 Task: For heading Use EB Garamond with green colour & bold.  font size for heading24,  'Change the font style of data to'EB Garamond and font size to 16,  Change the alignment of both headline & data to Align center.  In the sheet  BudgetReview analysisbook
Action: Mouse moved to (47, 143)
Screenshot: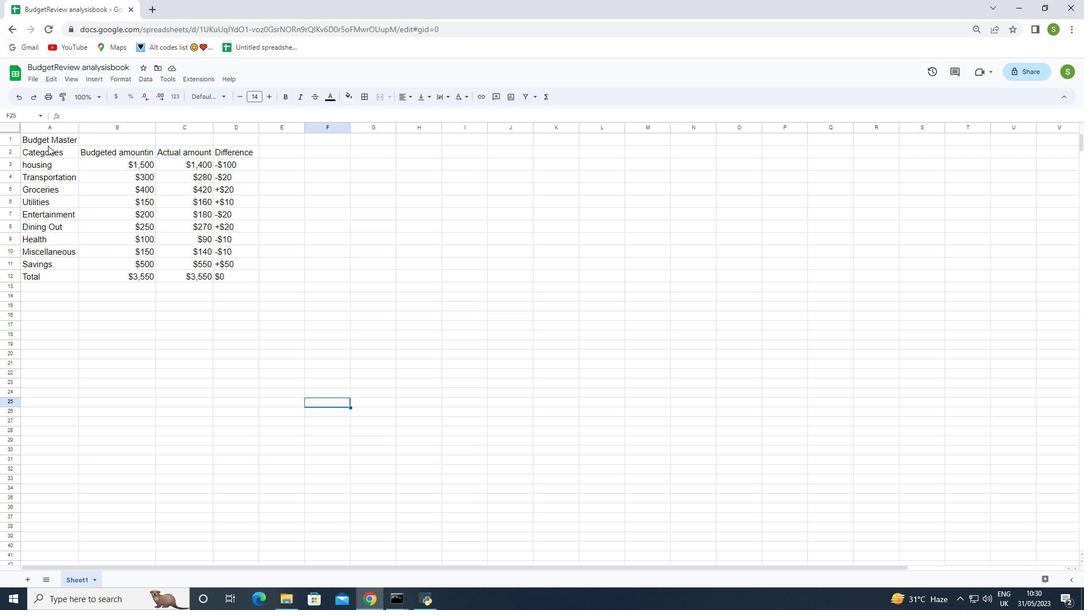 
Action: Mouse pressed left at (47, 143)
Screenshot: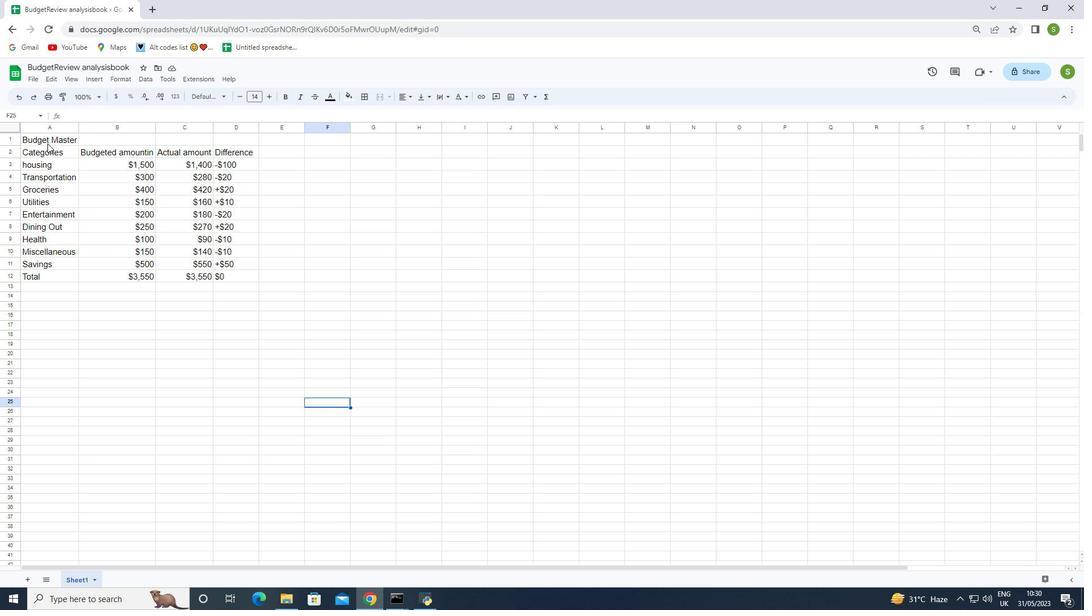 
Action: Mouse moved to (198, 97)
Screenshot: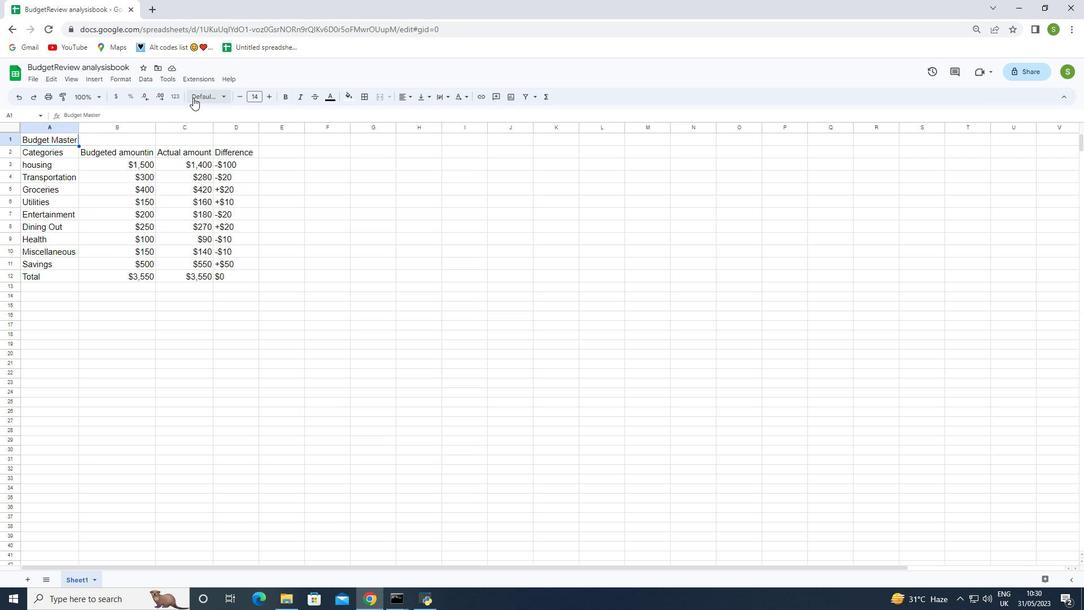
Action: Mouse pressed left at (198, 97)
Screenshot: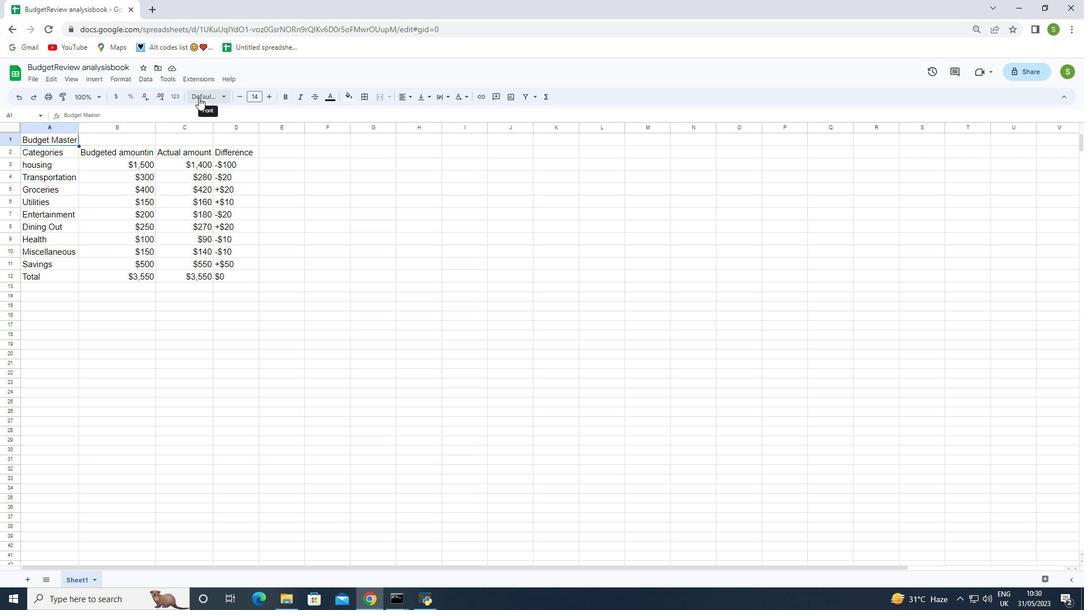 
Action: Mouse moved to (230, 248)
Screenshot: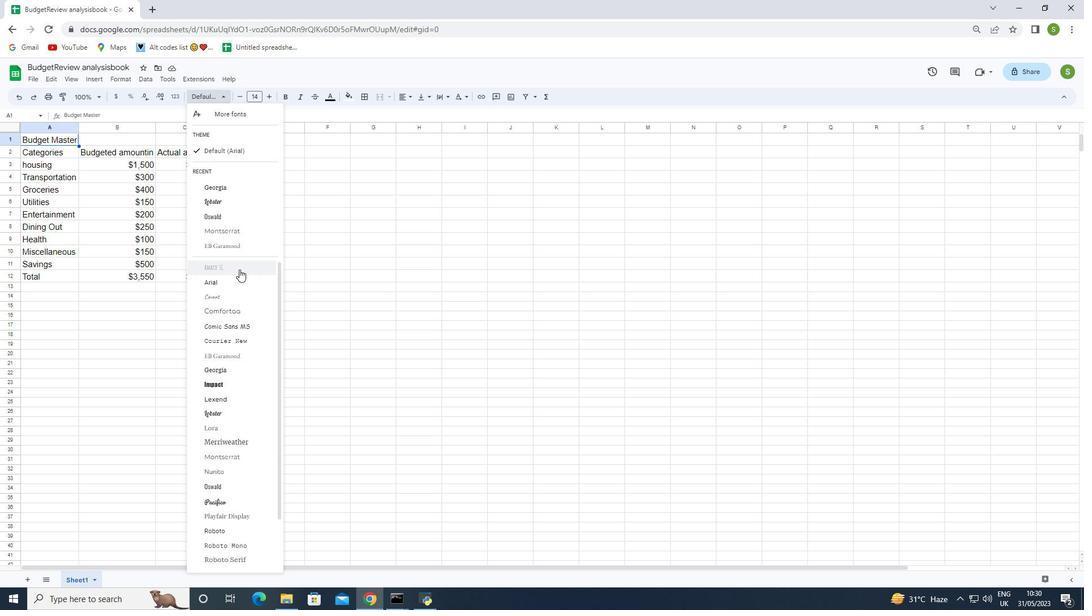 
Action: Mouse pressed left at (230, 248)
Screenshot: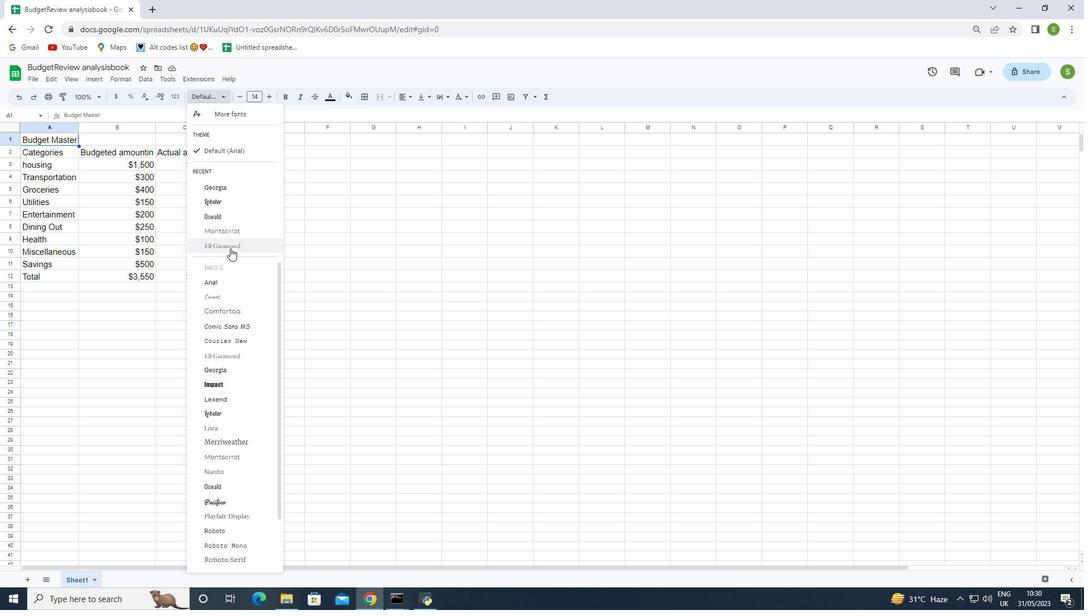 
Action: Mouse moved to (334, 97)
Screenshot: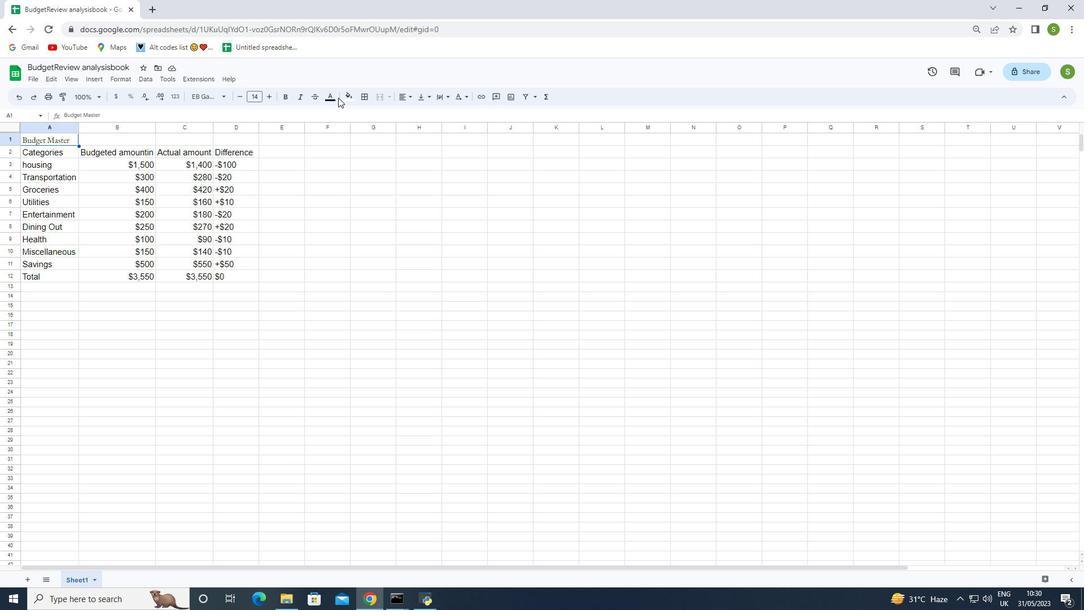 
Action: Mouse pressed left at (334, 97)
Screenshot: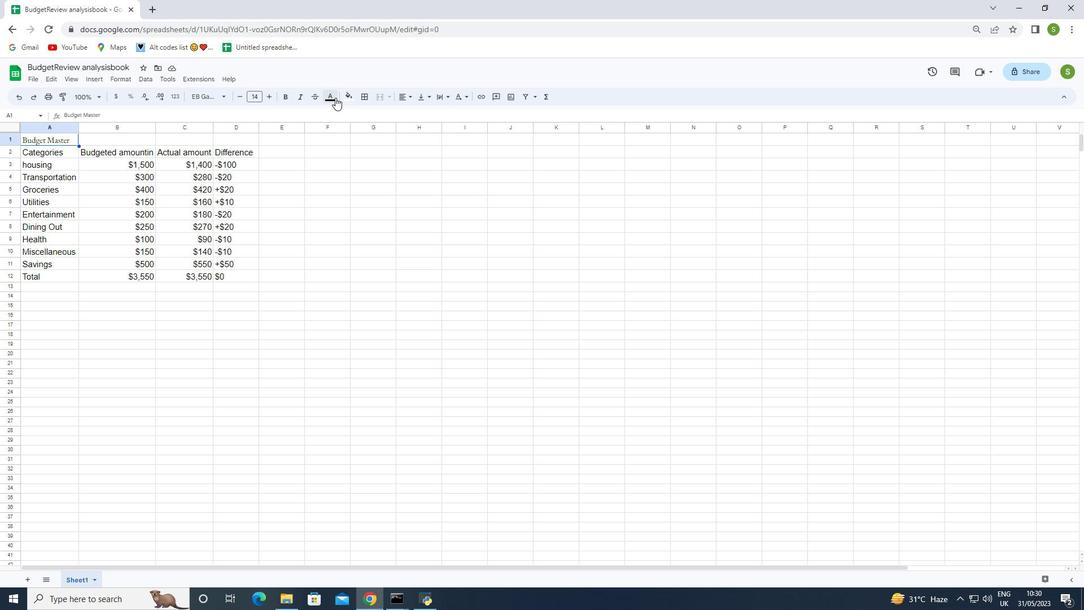 
Action: Mouse moved to (370, 138)
Screenshot: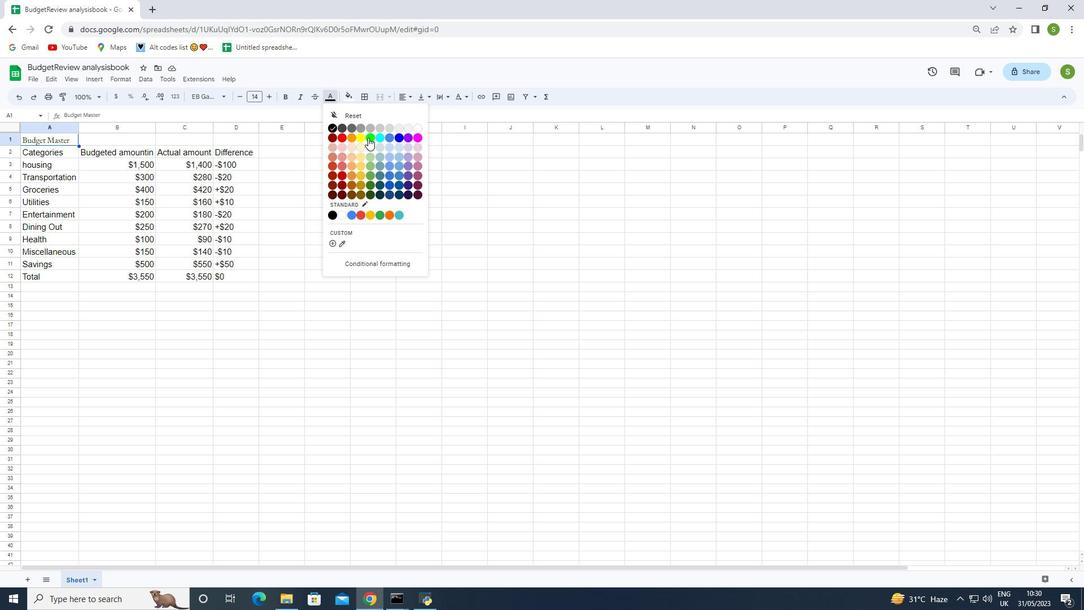 
Action: Mouse pressed left at (370, 138)
Screenshot: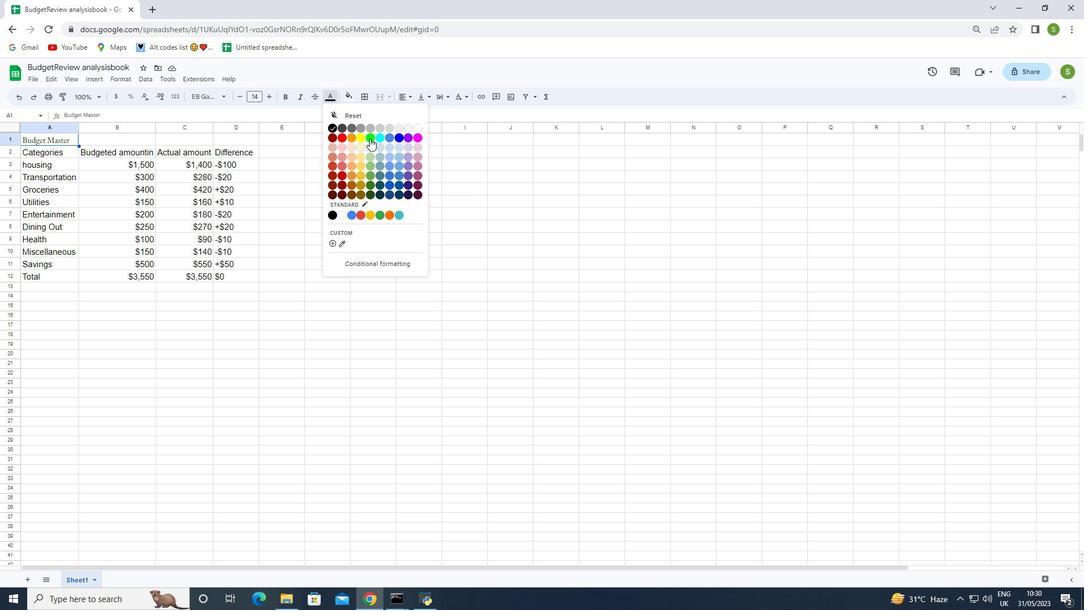 
Action: Mouse moved to (289, 96)
Screenshot: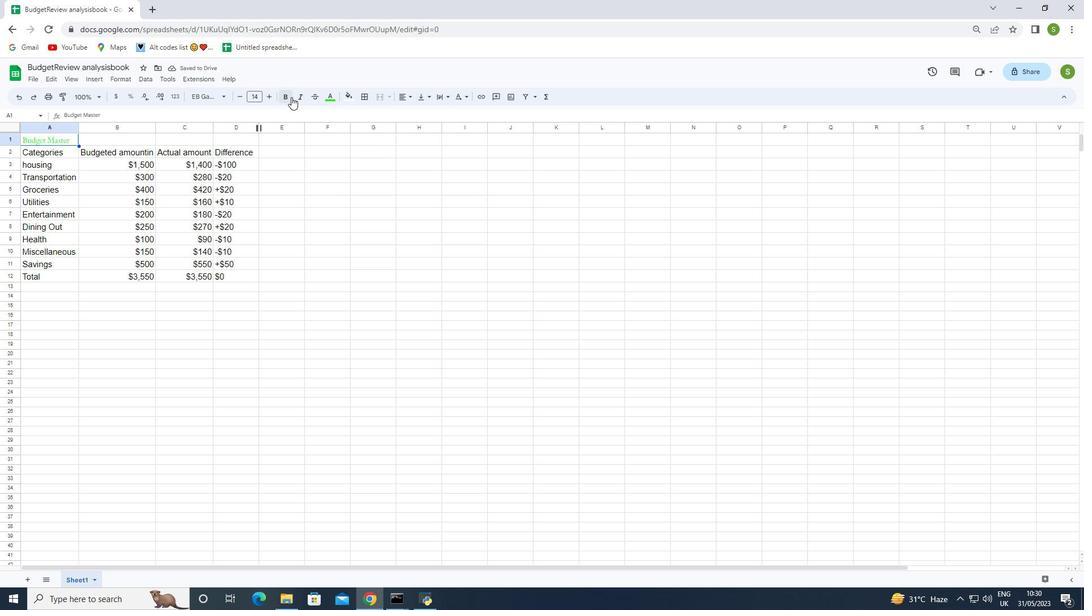 
Action: Mouse pressed left at (289, 96)
Screenshot: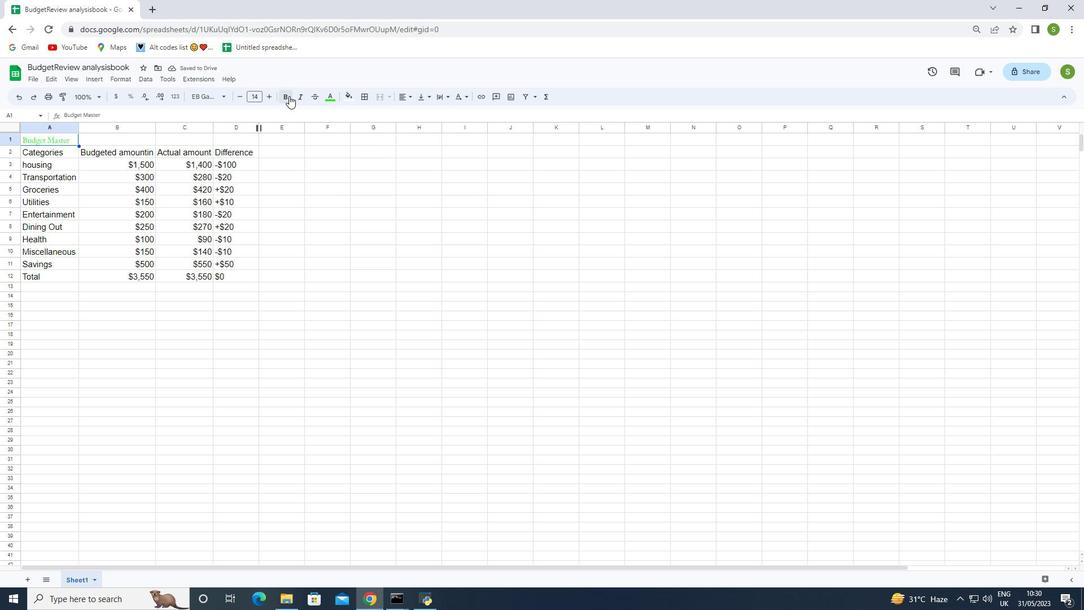 
Action: Mouse moved to (270, 98)
Screenshot: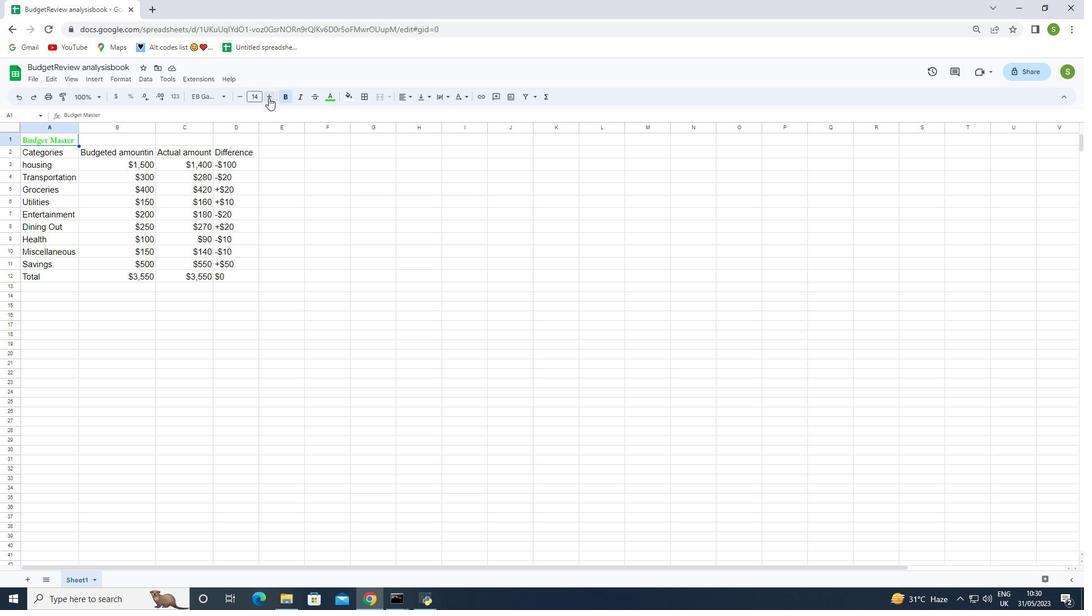 
Action: Mouse pressed left at (270, 98)
Screenshot: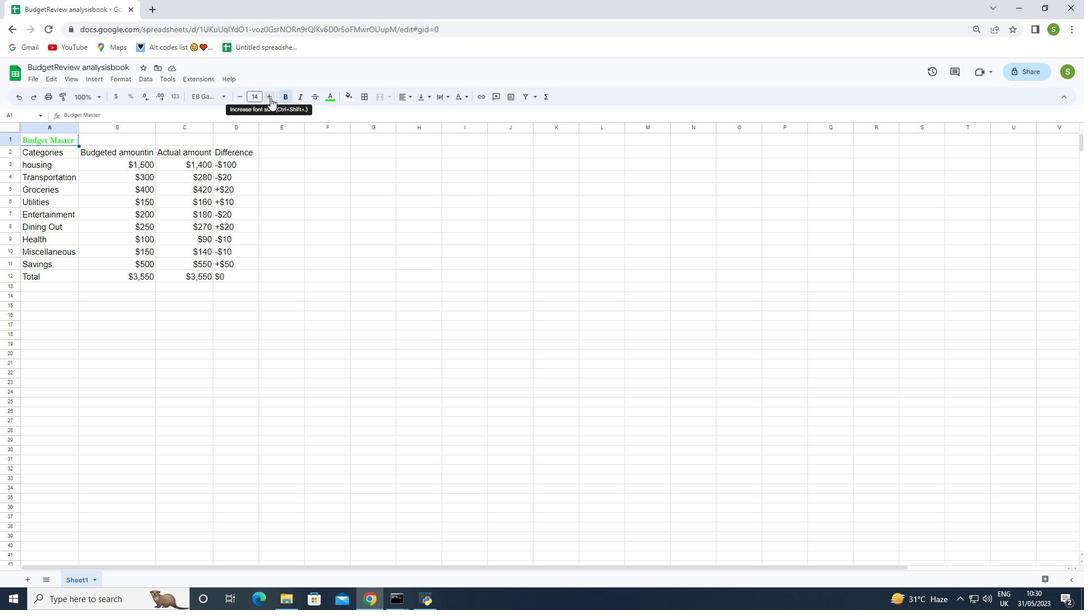 
Action: Mouse pressed left at (270, 98)
Screenshot: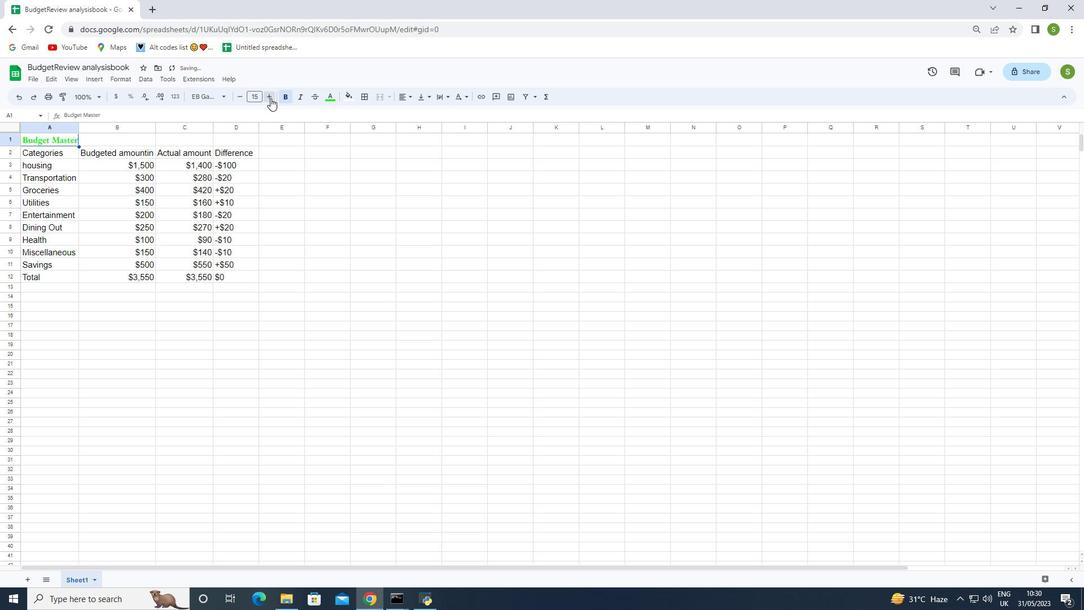 
Action: Mouse pressed left at (270, 98)
Screenshot: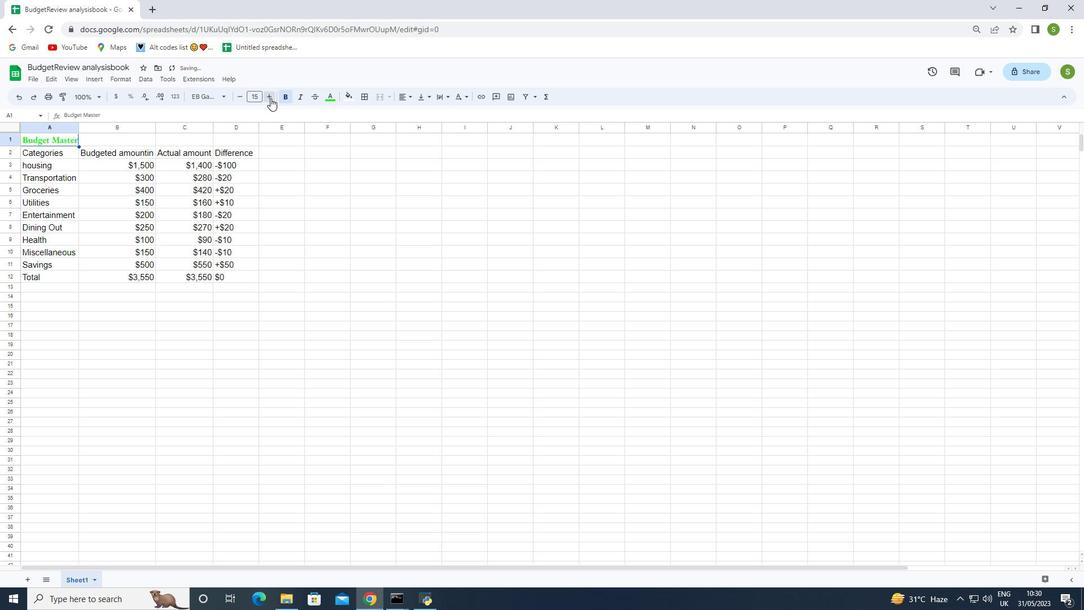 
Action: Mouse pressed left at (270, 98)
Screenshot: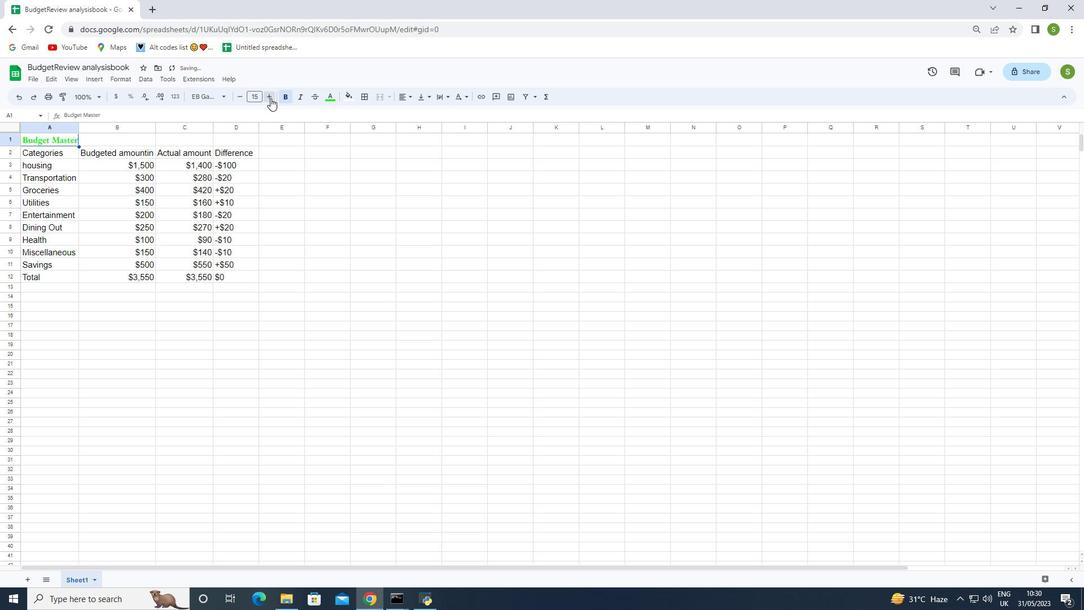 
Action: Mouse pressed left at (270, 98)
Screenshot: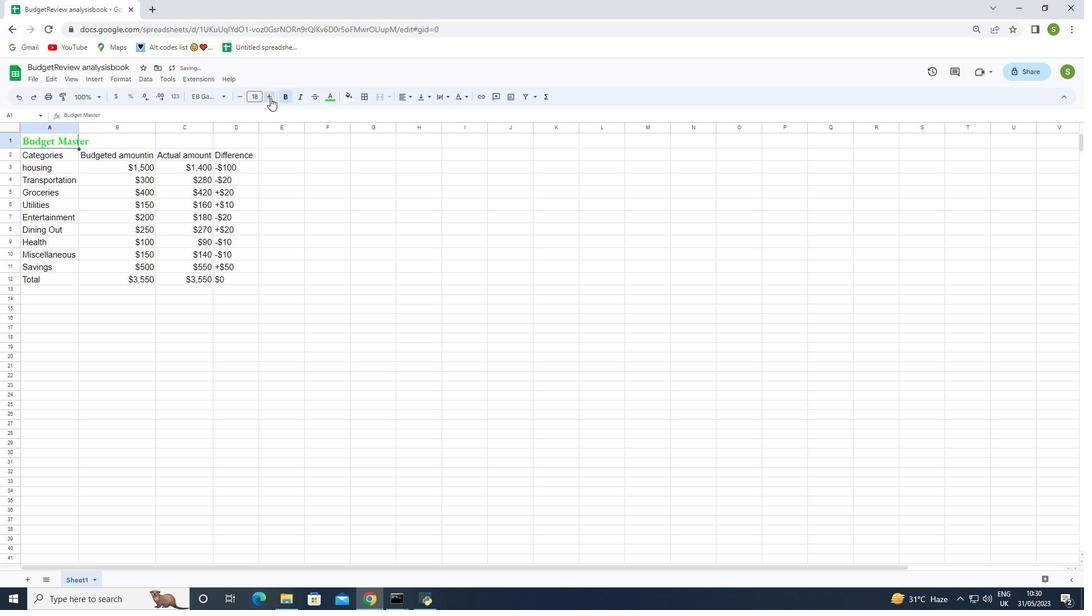 
Action: Mouse pressed left at (270, 98)
Screenshot: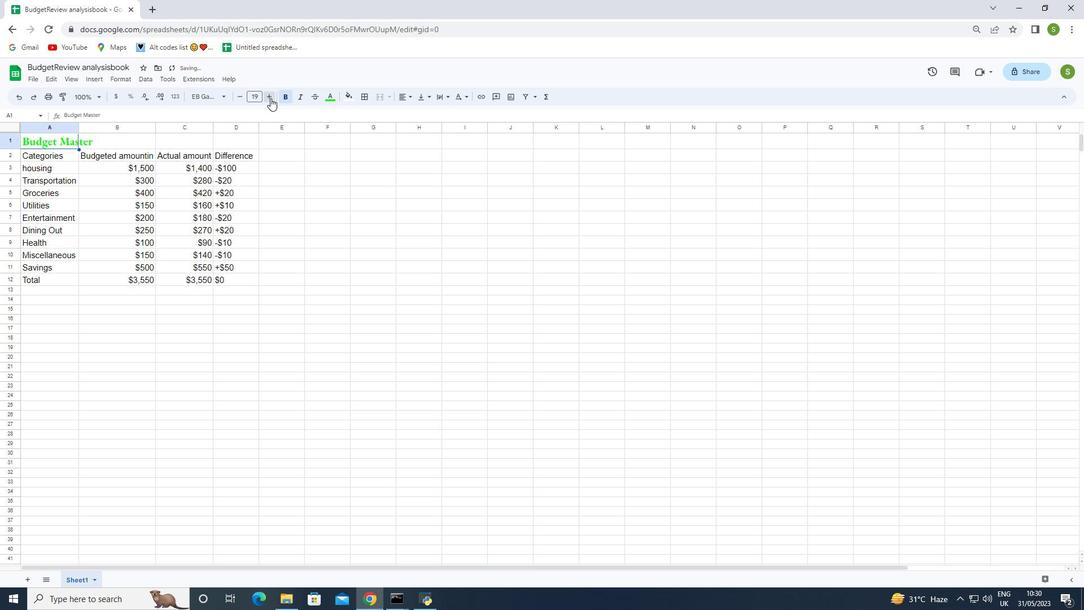 
Action: Mouse pressed left at (270, 98)
Screenshot: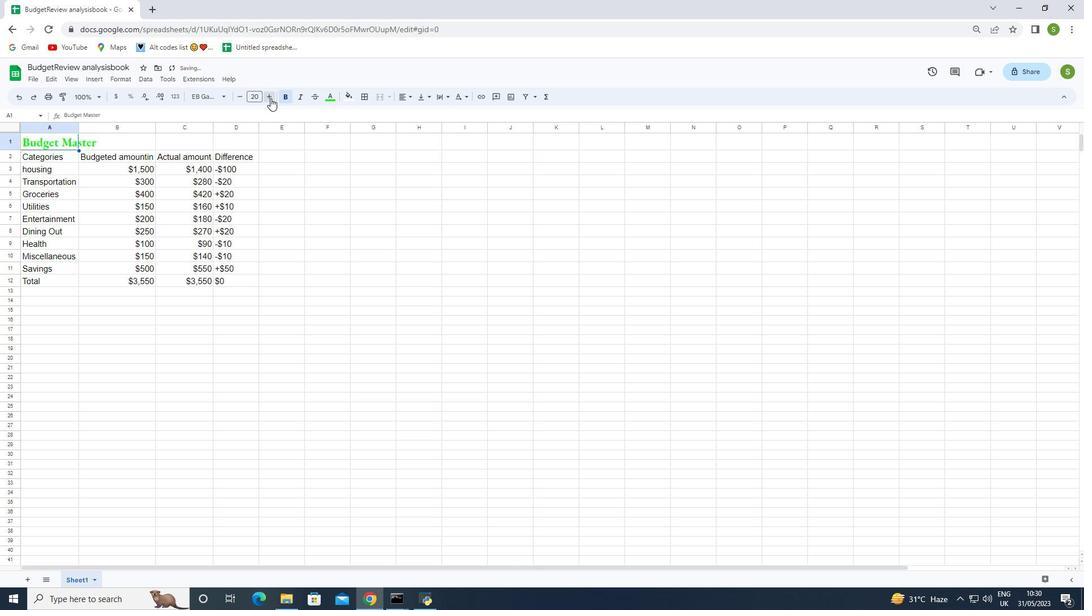 
Action: Mouse pressed left at (270, 98)
Screenshot: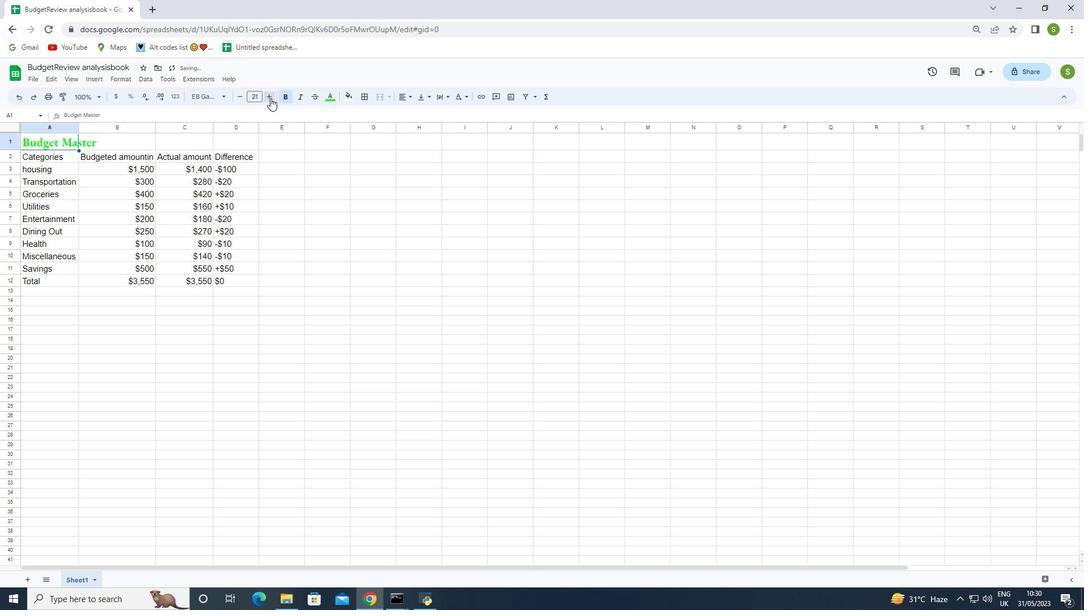
Action: Mouse pressed left at (270, 98)
Screenshot: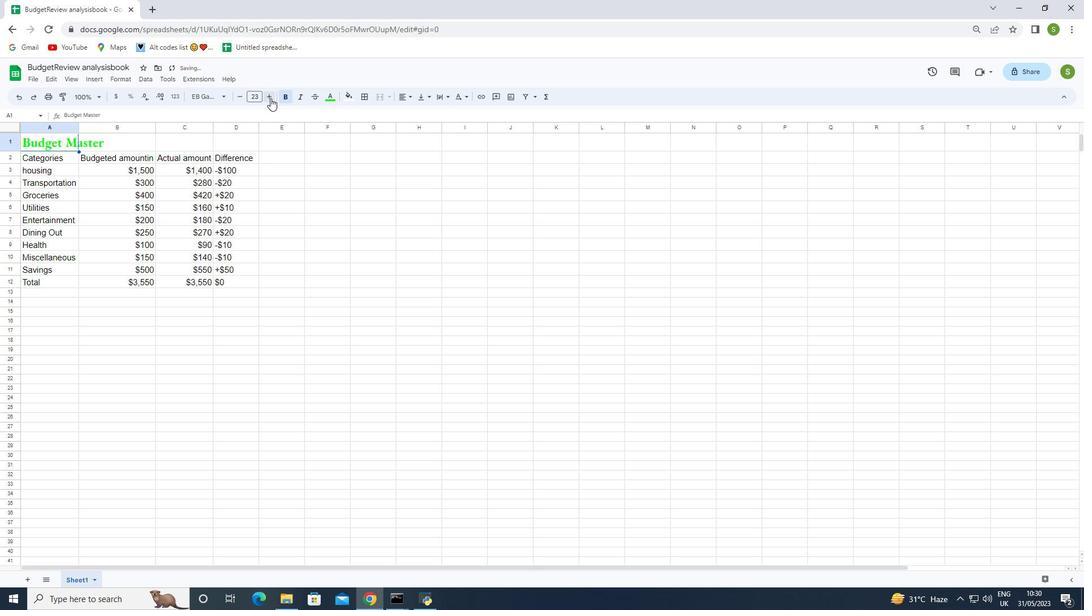 
Action: Mouse moved to (277, 228)
Screenshot: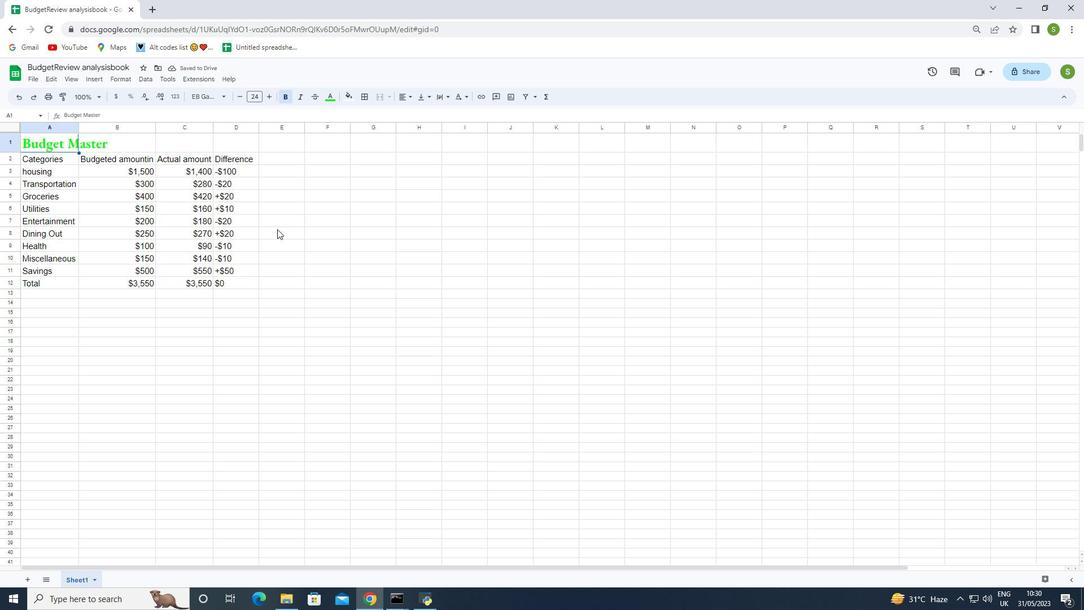
Action: Mouse pressed left at (277, 228)
Screenshot: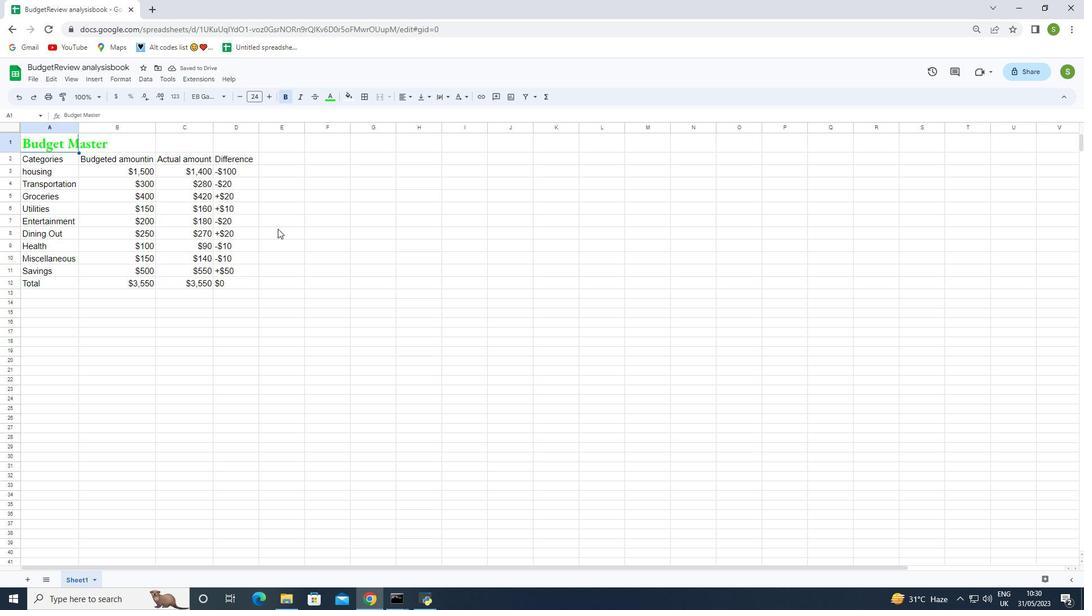 
Action: Mouse moved to (31, 161)
Screenshot: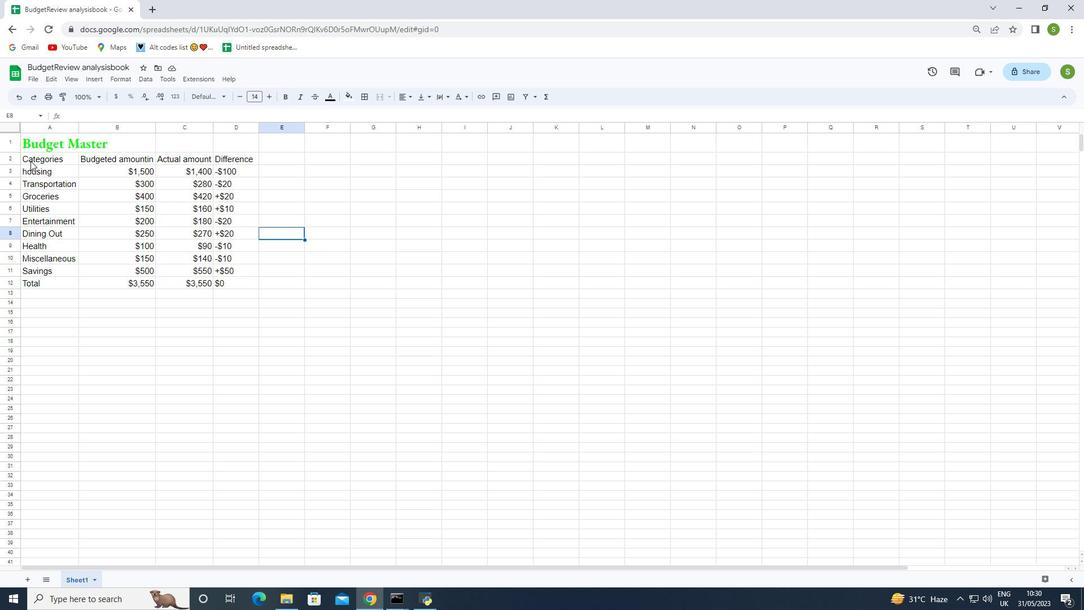 
Action: Mouse pressed left at (31, 161)
Screenshot: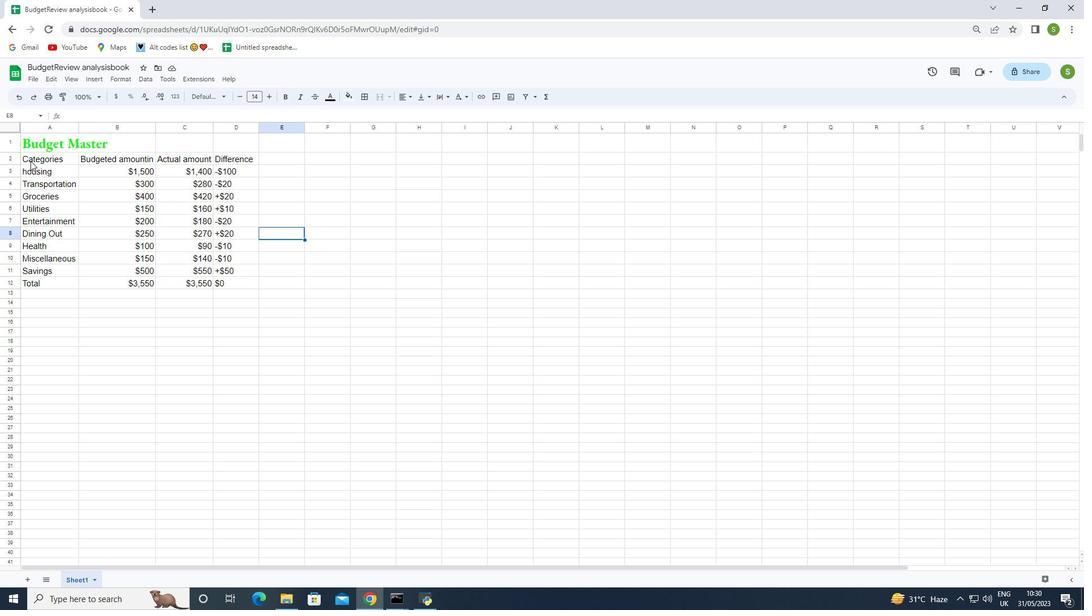 
Action: Mouse moved to (211, 93)
Screenshot: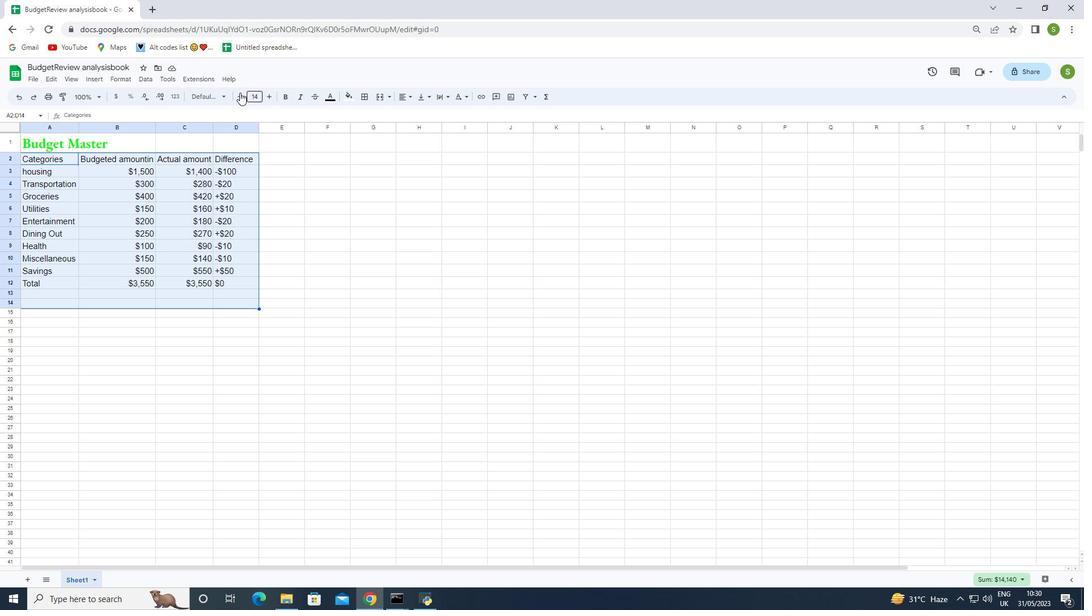
Action: Mouse pressed left at (211, 93)
Screenshot: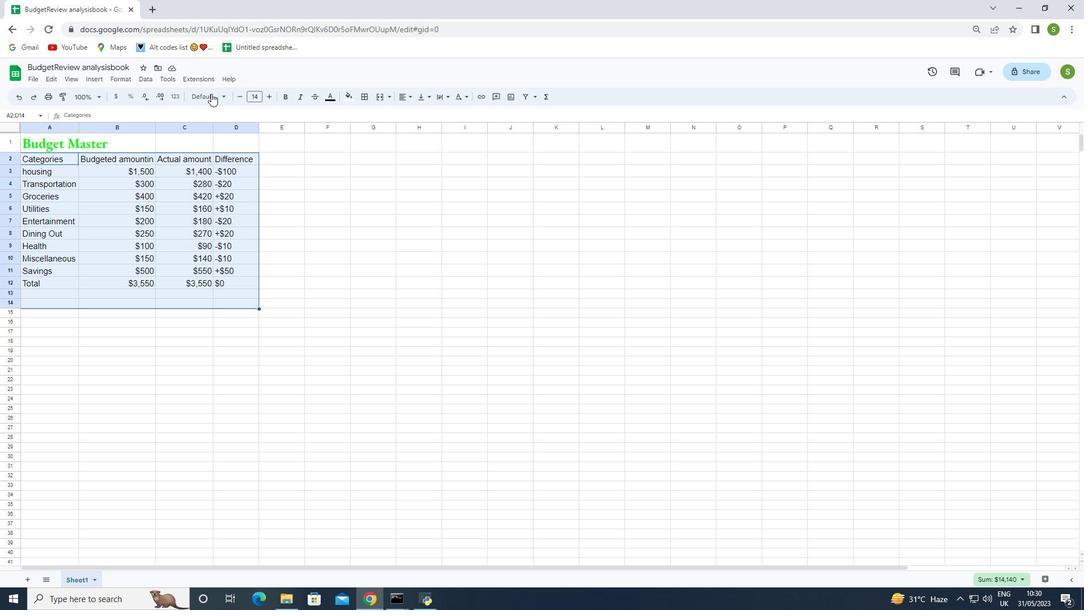 
Action: Mouse moved to (227, 190)
Screenshot: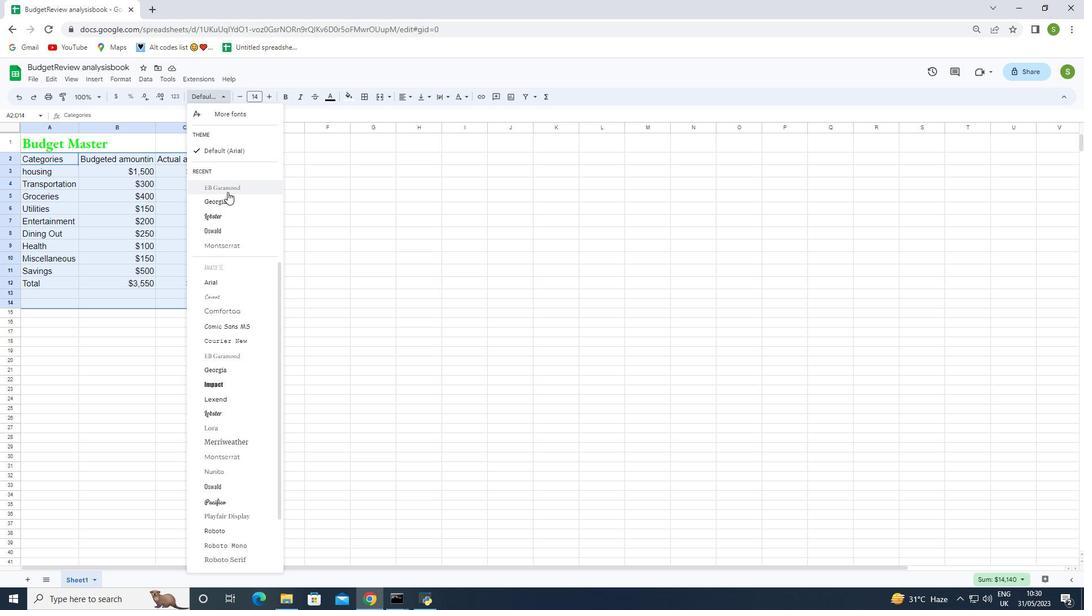 
Action: Mouse pressed left at (227, 190)
Screenshot: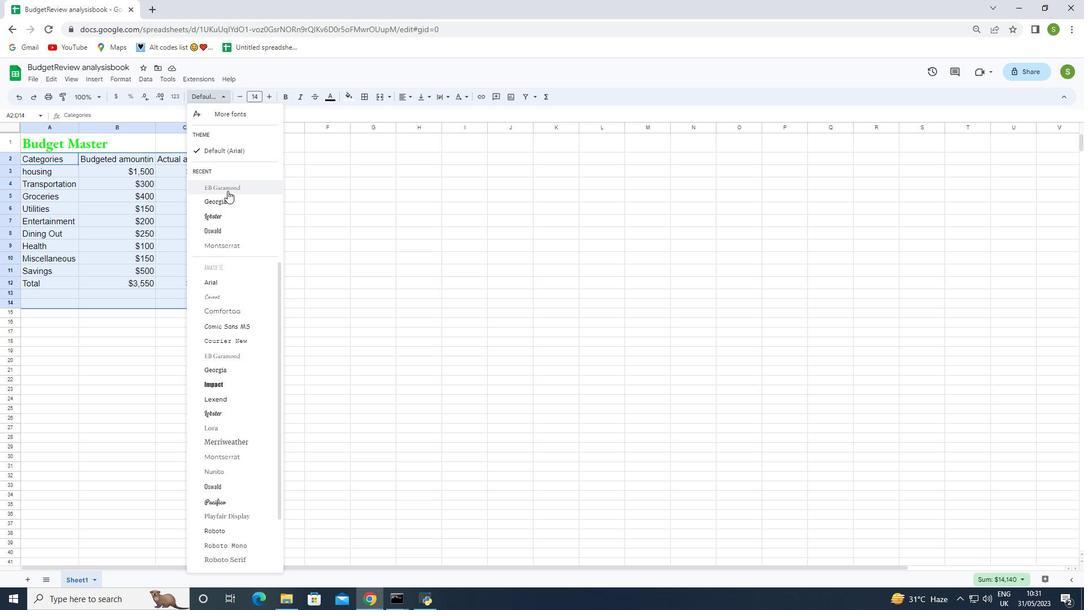 
Action: Mouse moved to (269, 97)
Screenshot: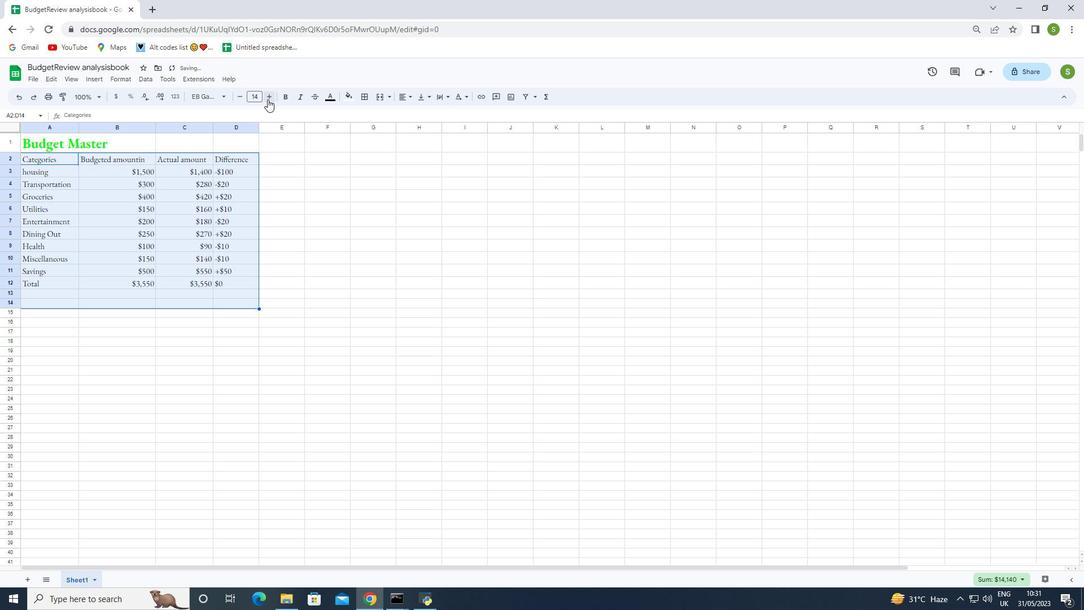 
Action: Mouse pressed left at (269, 97)
Screenshot: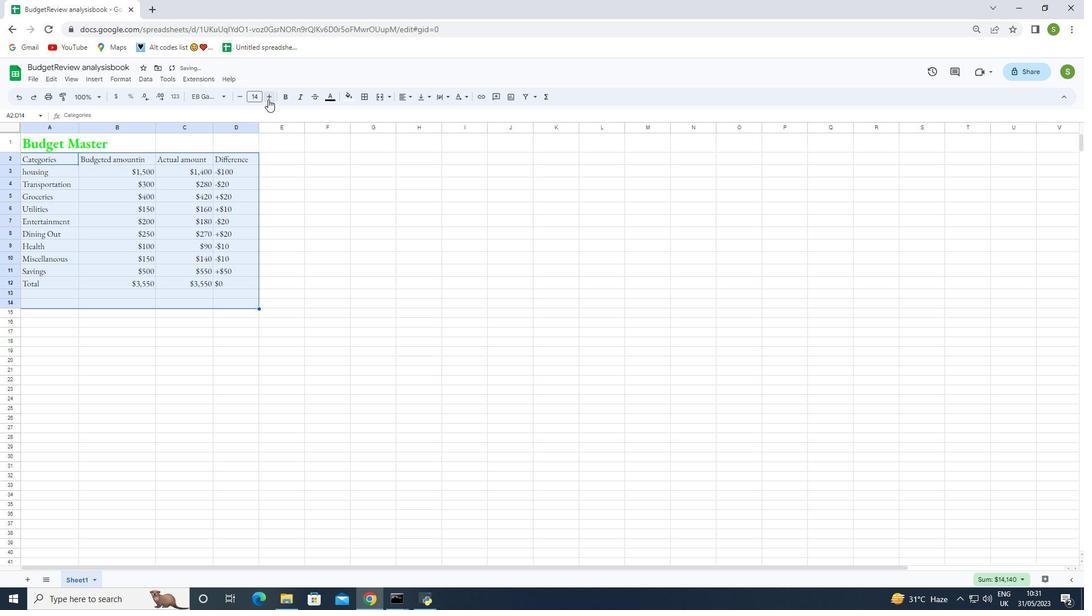 
Action: Mouse pressed left at (269, 97)
Screenshot: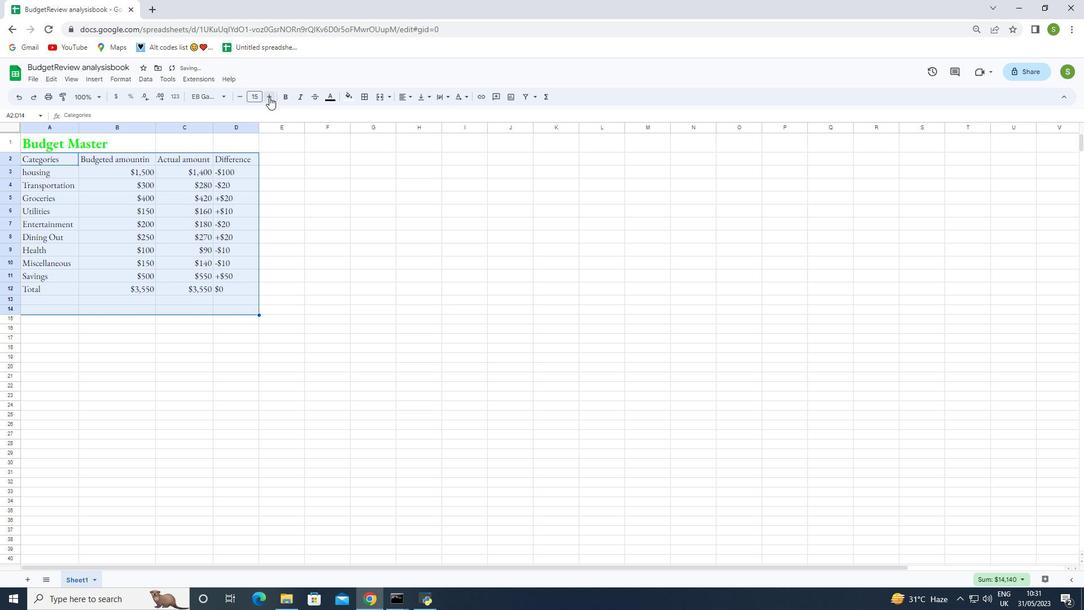 
Action: Mouse moved to (336, 284)
Screenshot: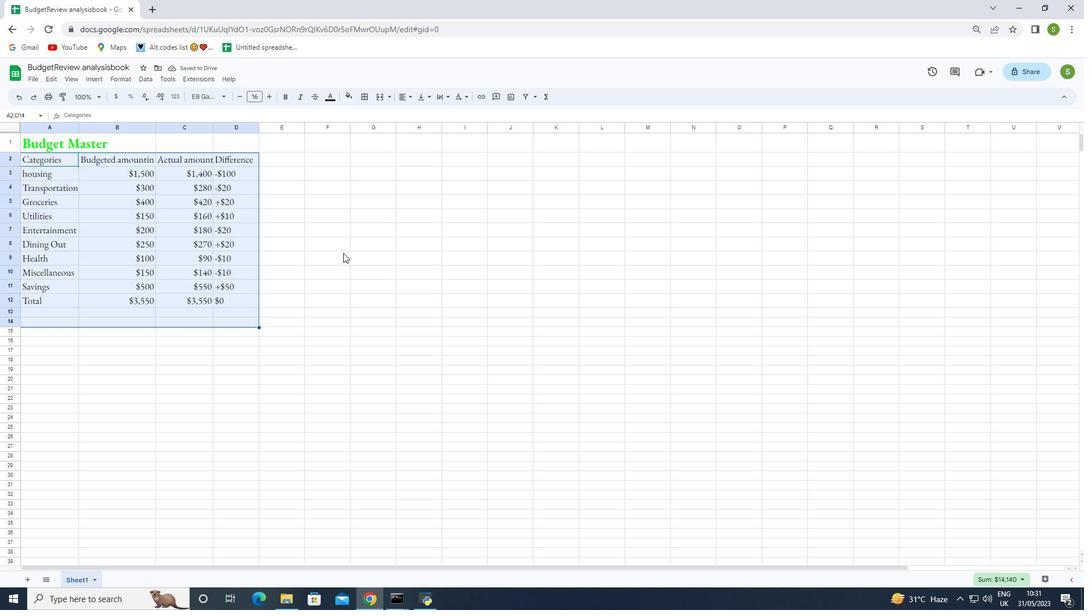 
Action: Mouse pressed left at (336, 284)
Screenshot: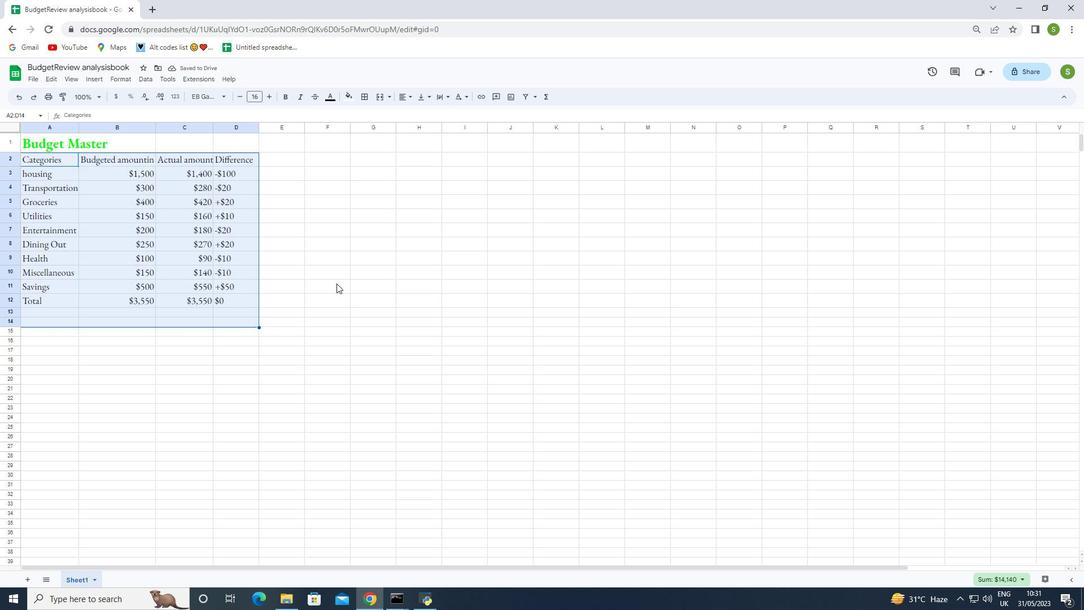 
Action: Mouse moved to (44, 145)
Screenshot: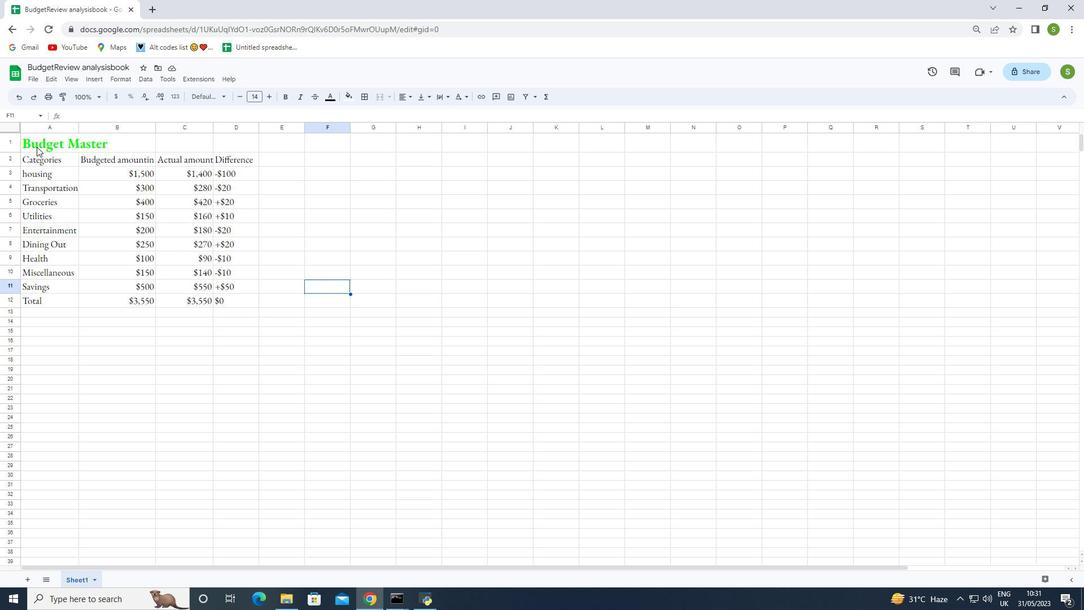 
Action: Mouse pressed left at (44, 145)
Screenshot: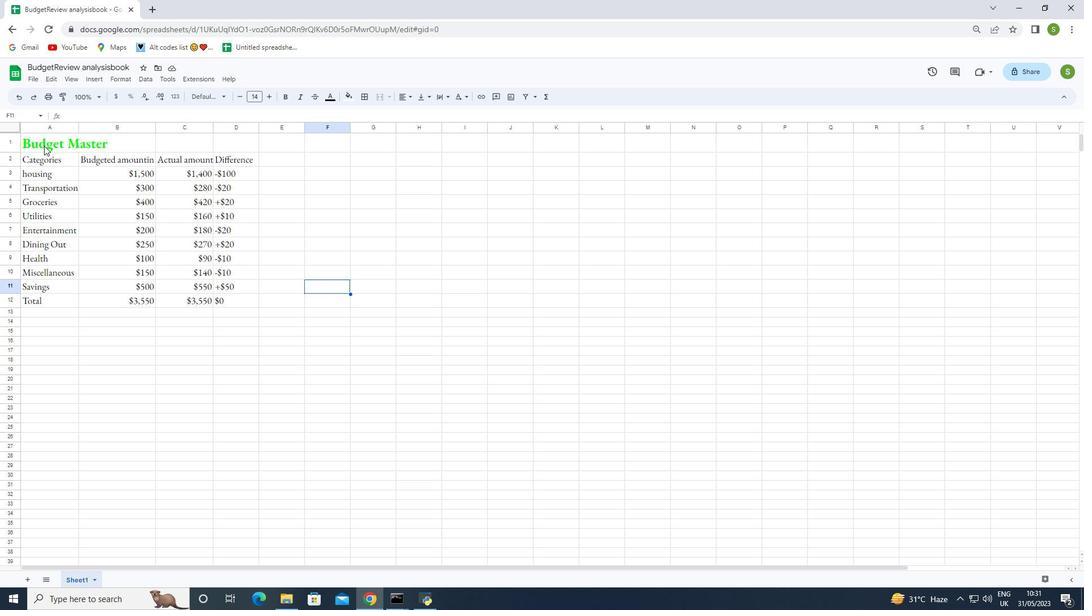 
Action: Mouse moved to (412, 98)
Screenshot: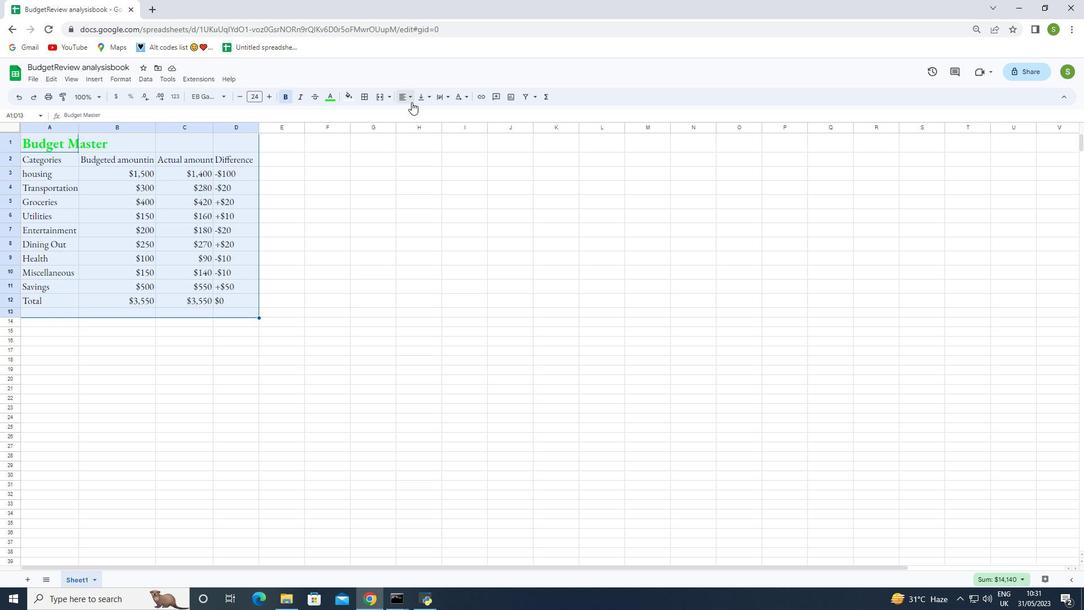 
Action: Mouse pressed left at (412, 98)
Screenshot: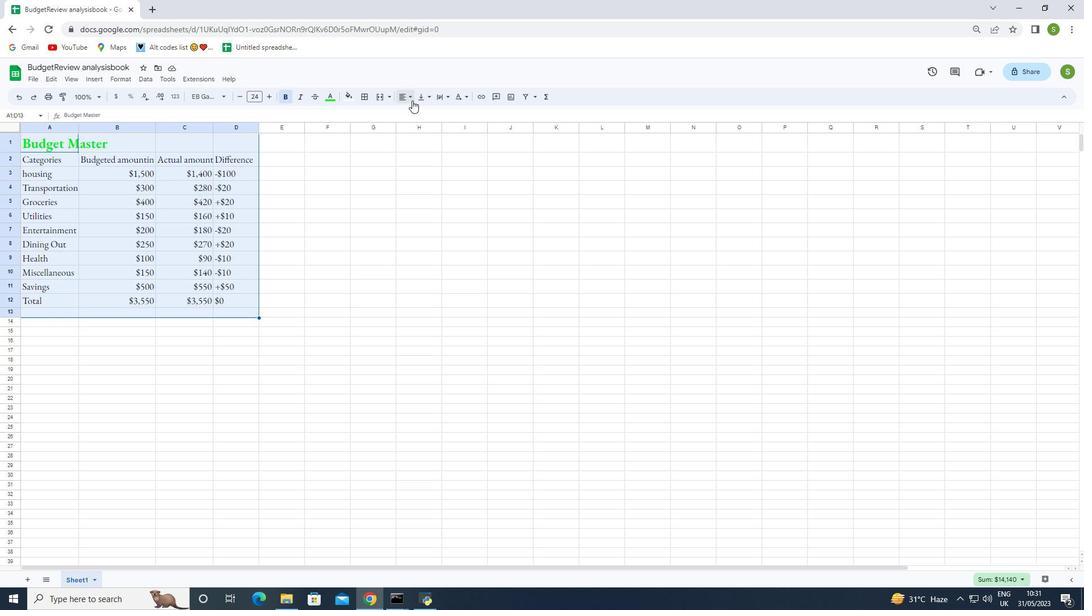 
Action: Mouse moved to (420, 115)
Screenshot: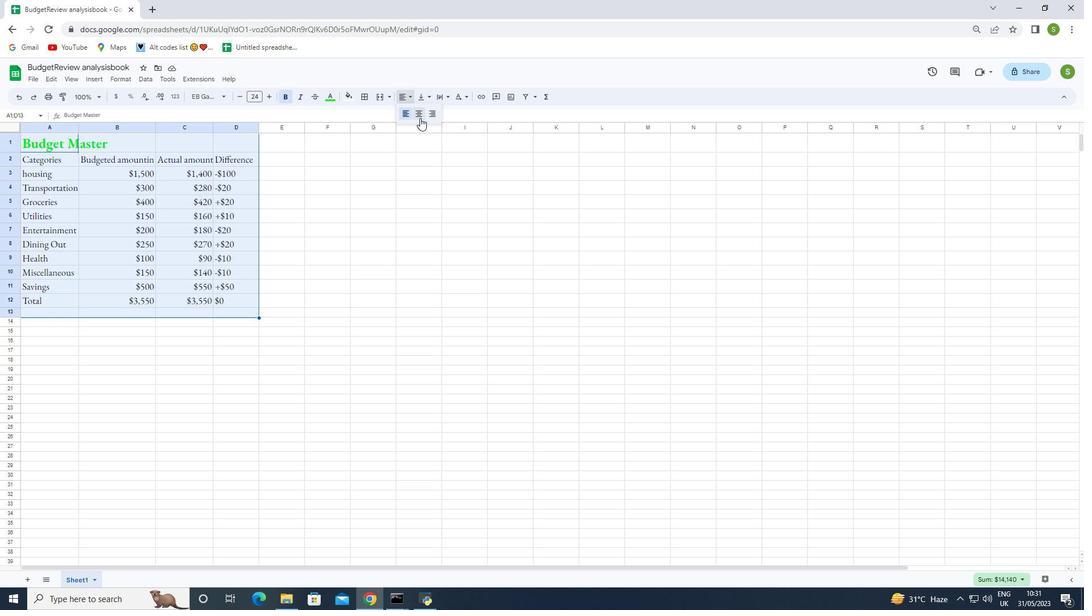 
Action: Mouse pressed left at (420, 115)
Screenshot: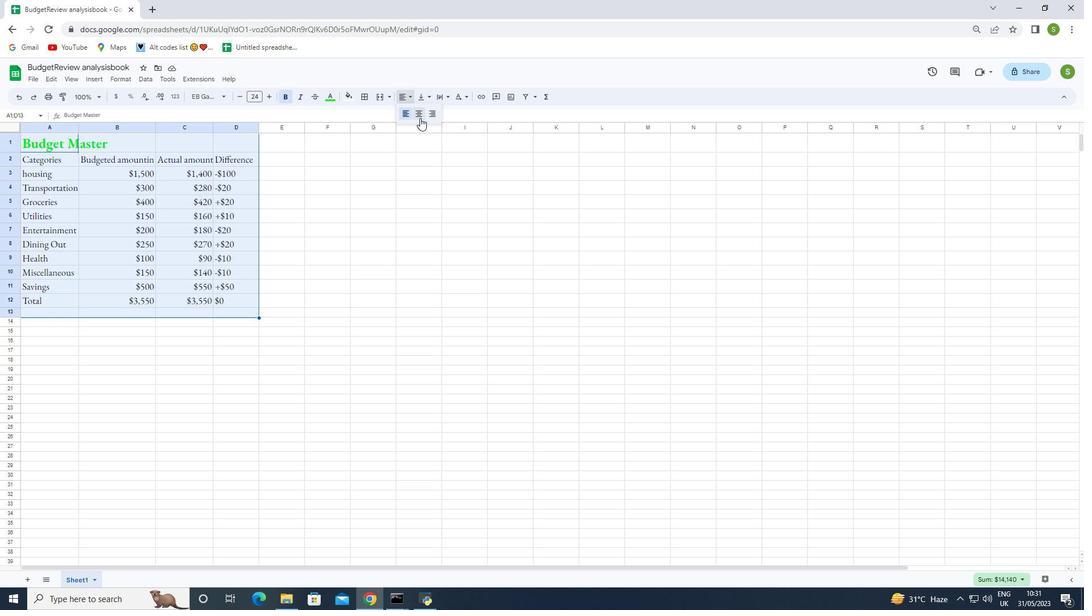 
Action: Mouse moved to (36, 80)
Screenshot: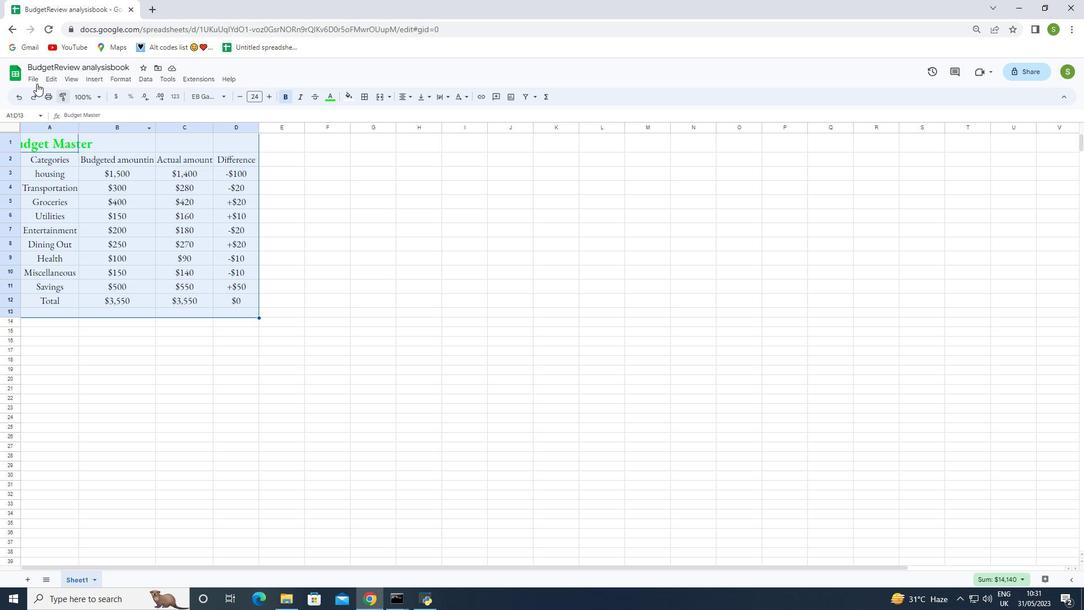 
Action: Mouse pressed left at (36, 80)
Screenshot: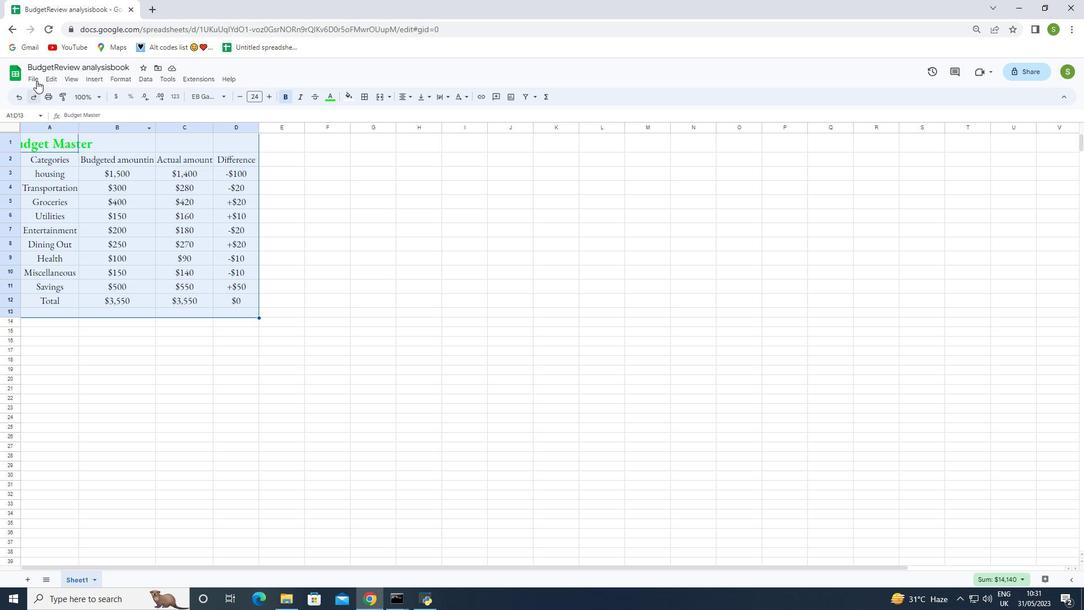 
Action: Mouse moved to (71, 209)
Screenshot: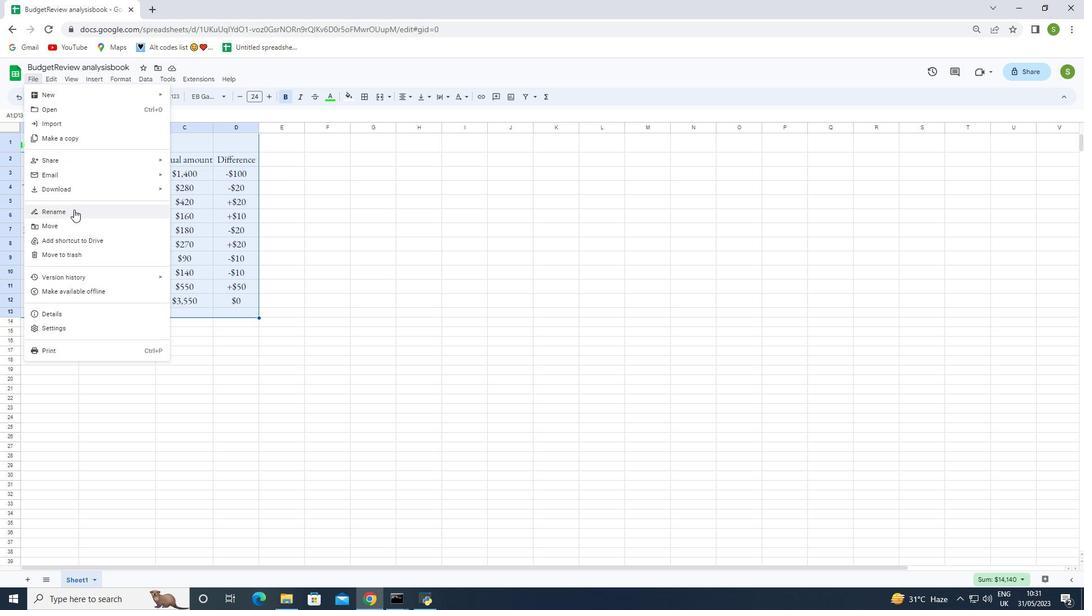 
Action: Mouse pressed left at (71, 209)
Screenshot: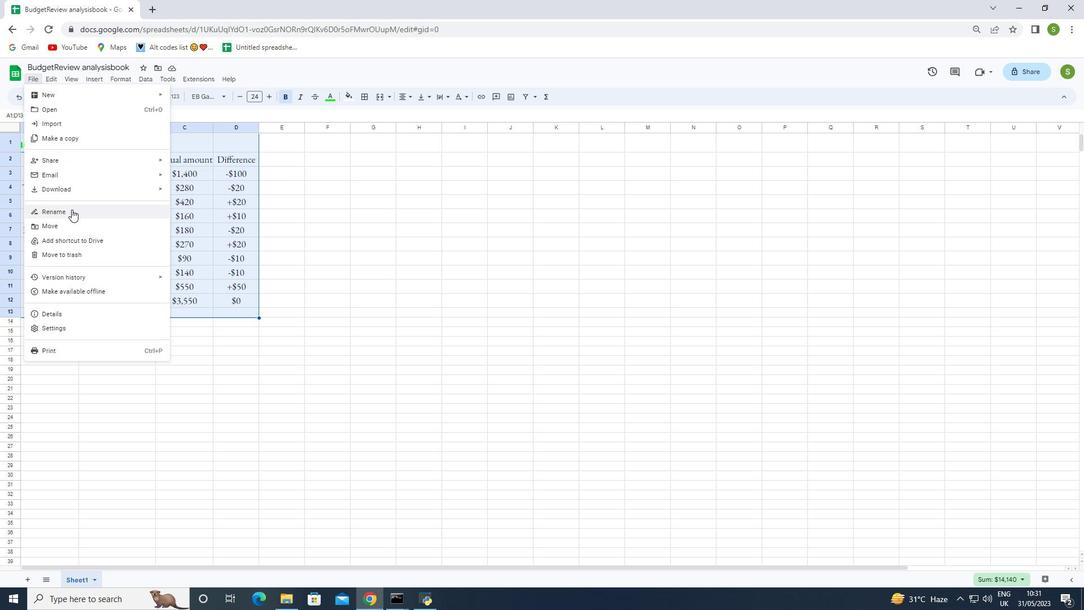 
Action: Mouse moved to (76, 210)
Screenshot: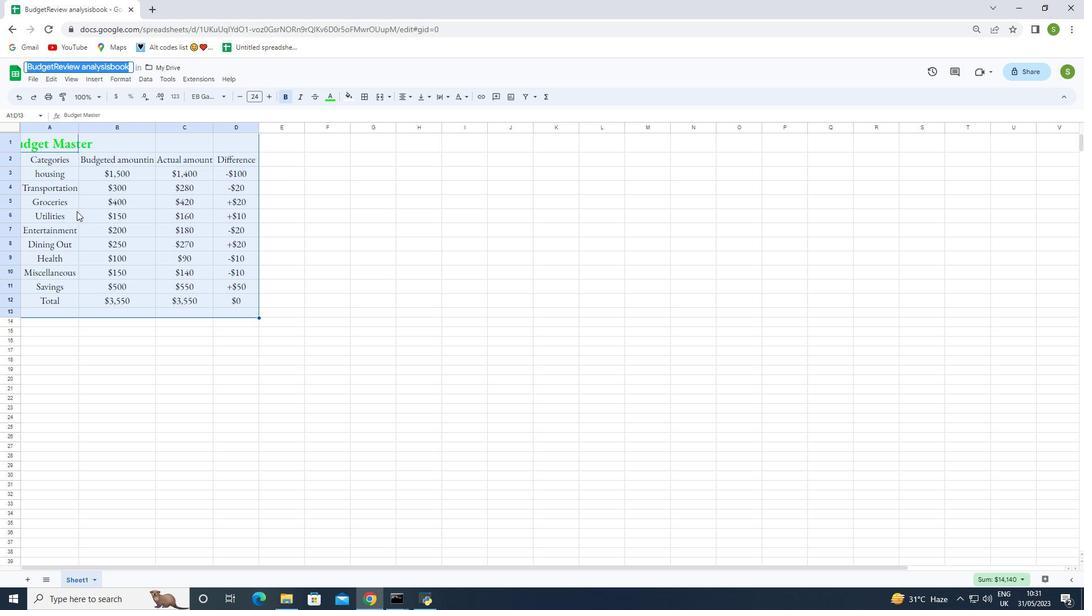 
Action: Key pressed <Key.backspace><Key.shift>Budget<Key.shift>Review<Key.space>analysisbook
Screenshot: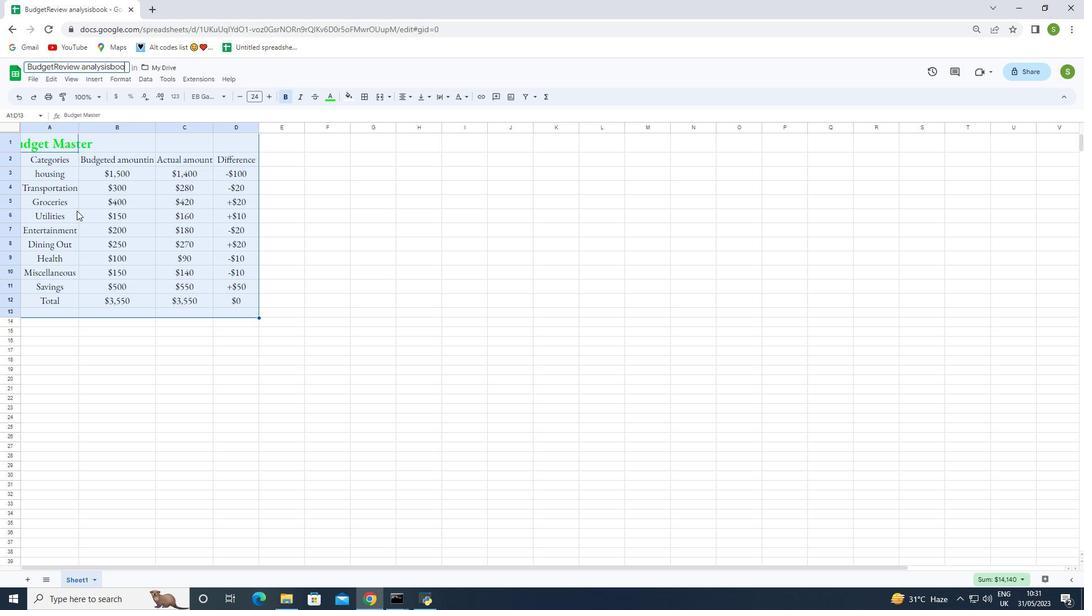 
Action: Mouse moved to (339, 441)
Screenshot: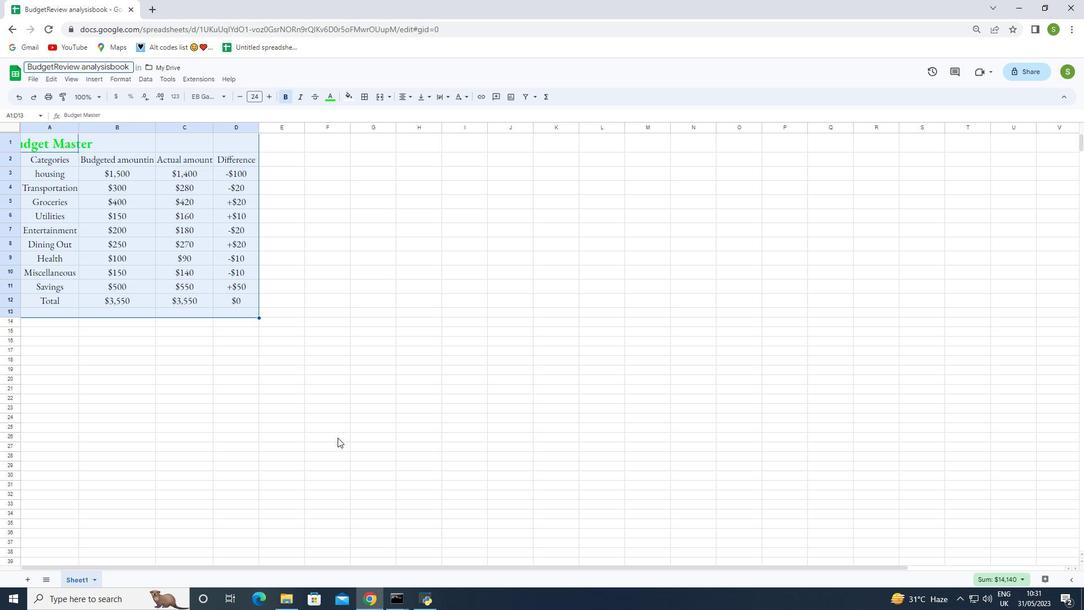 
Action: Key pressed <Key.enter>
Screenshot: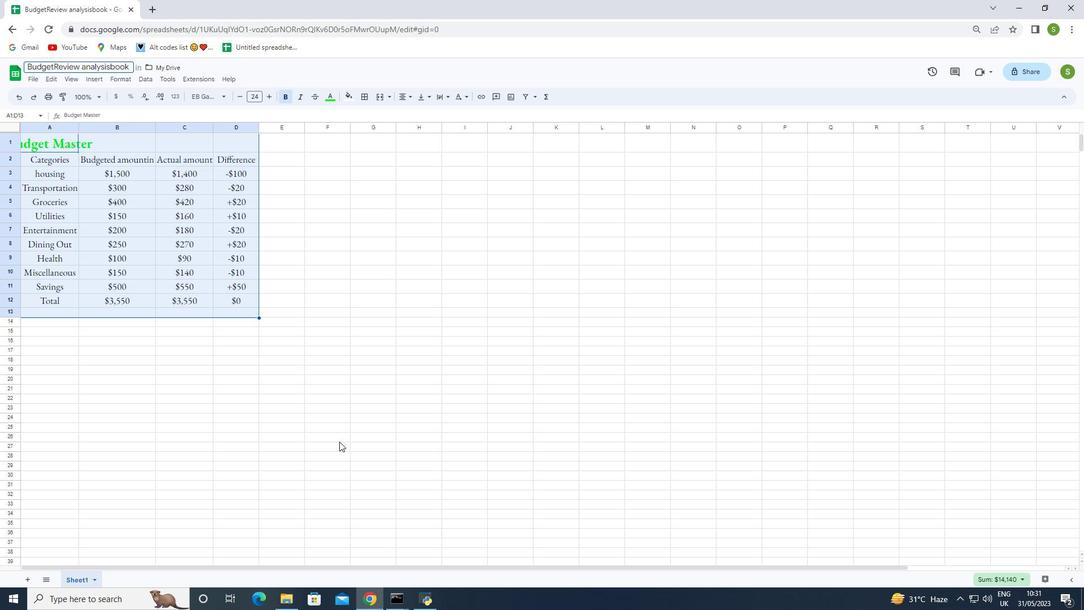 
Action: Mouse moved to (325, 438)
Screenshot: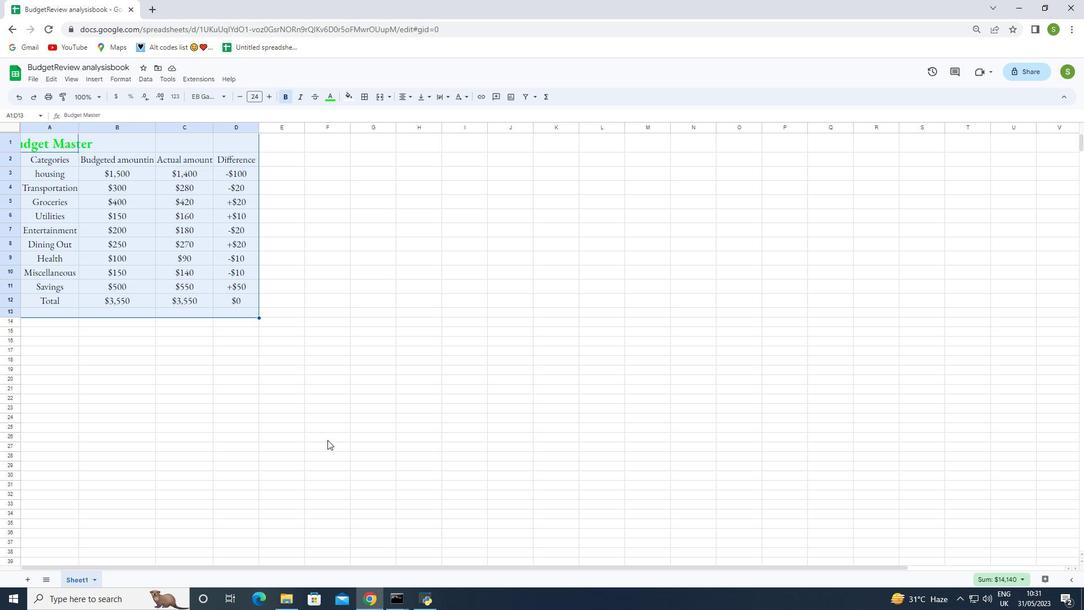 
Action: Mouse pressed left at (325, 438)
Screenshot: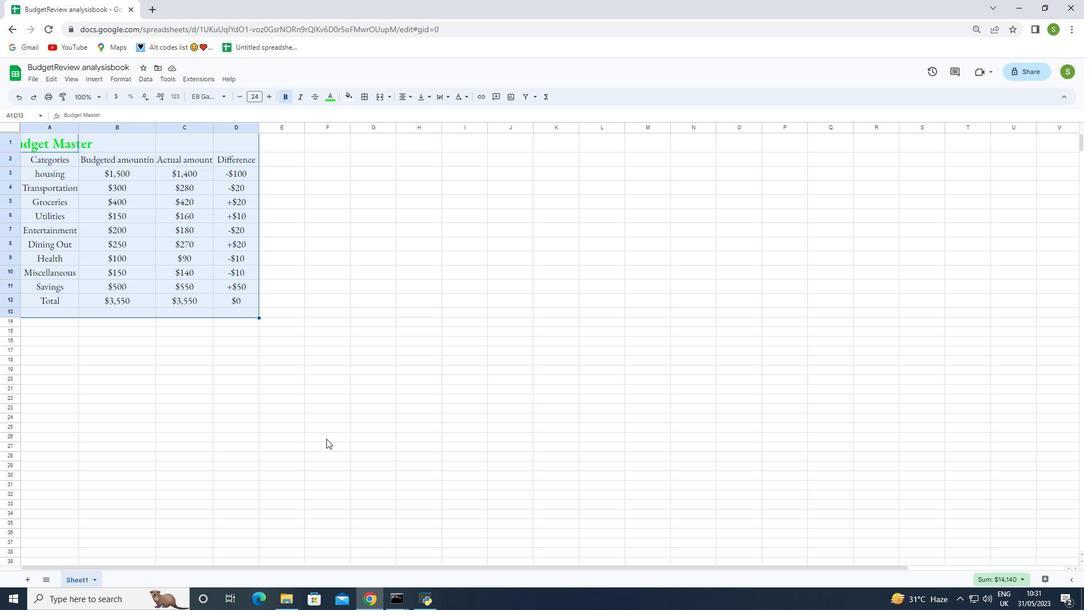 
Action: Mouse moved to (324, 439)
Screenshot: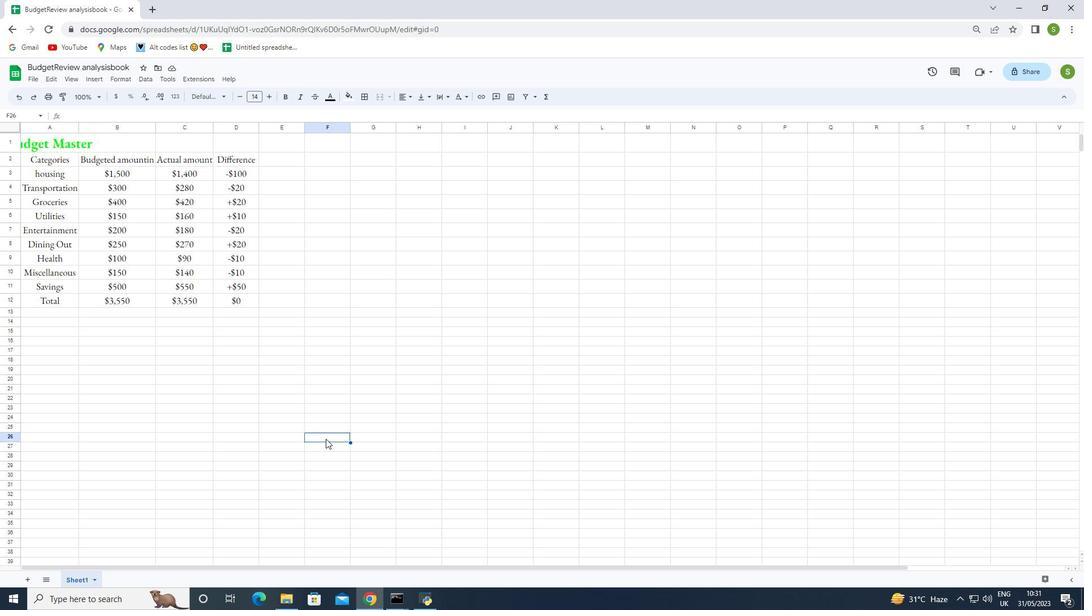 
